 Task: Check the average views per listing of attached garage in the last 3 years.
Action: Mouse moved to (890, 207)
Screenshot: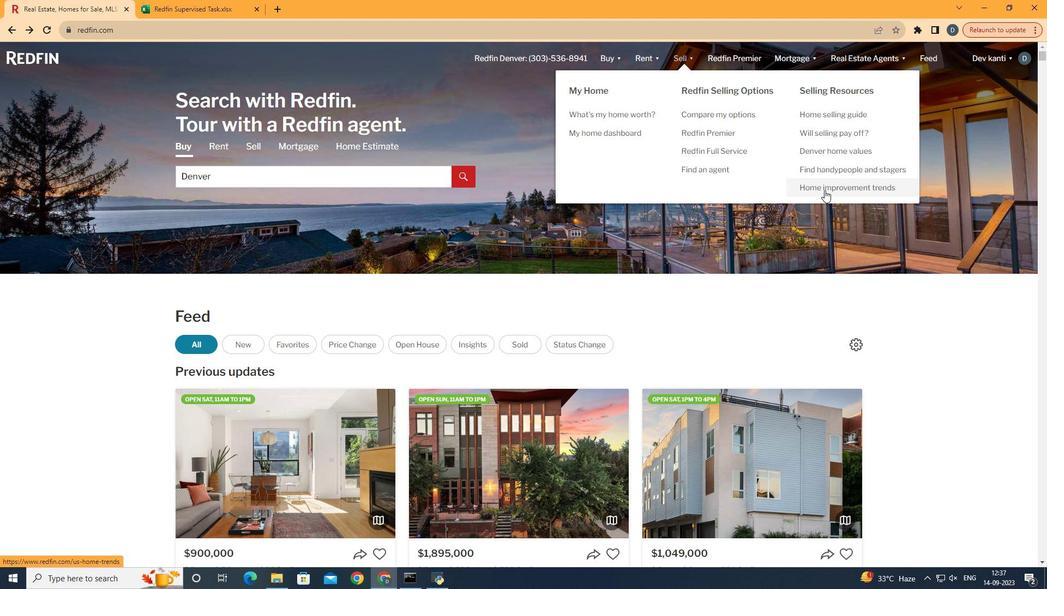 
Action: Mouse pressed left at (890, 207)
Screenshot: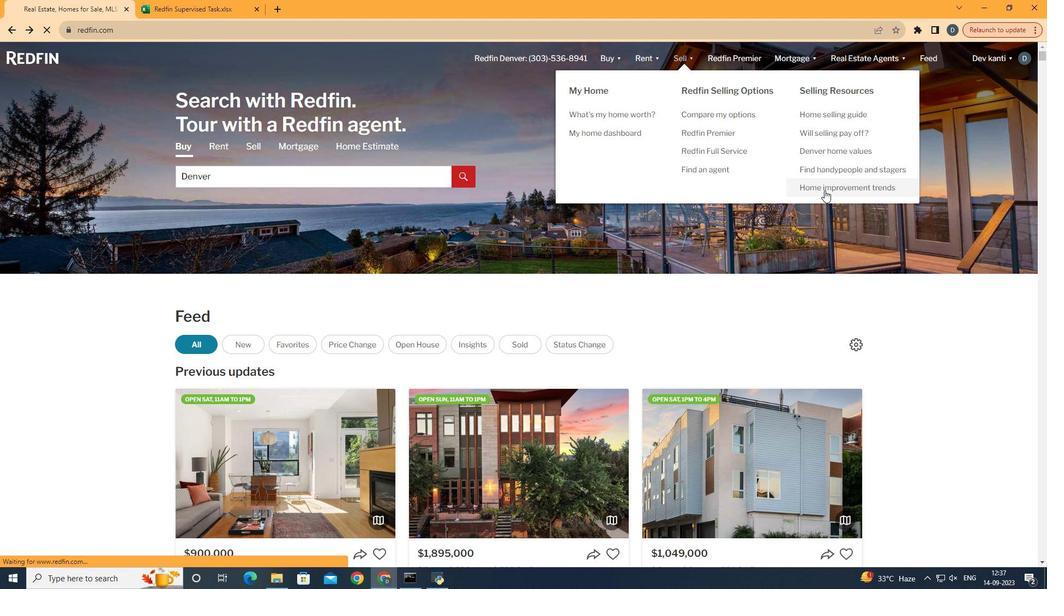 
Action: Mouse moved to (228, 221)
Screenshot: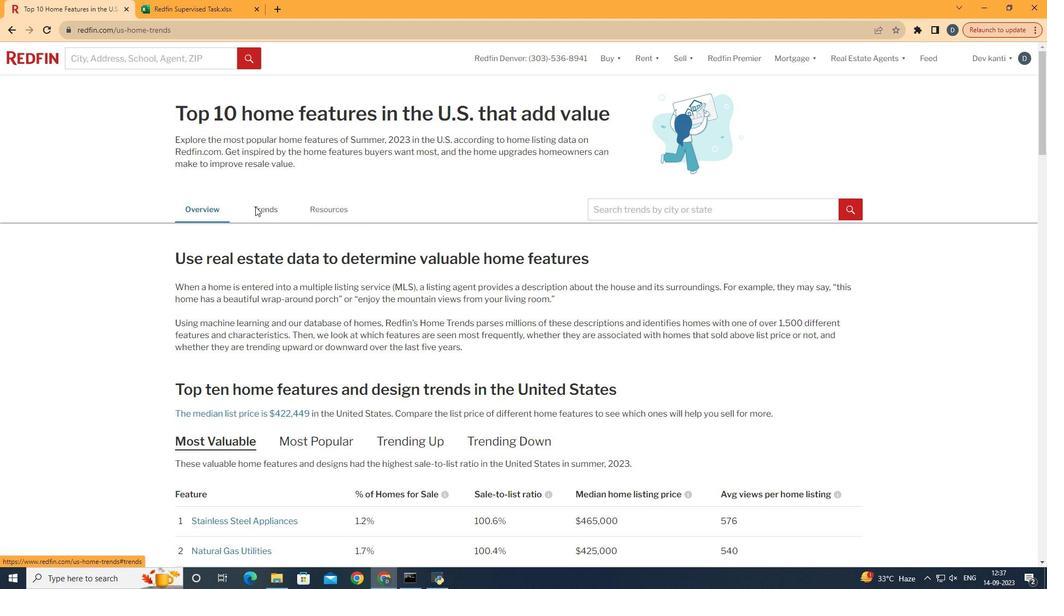 
Action: Mouse pressed left at (228, 221)
Screenshot: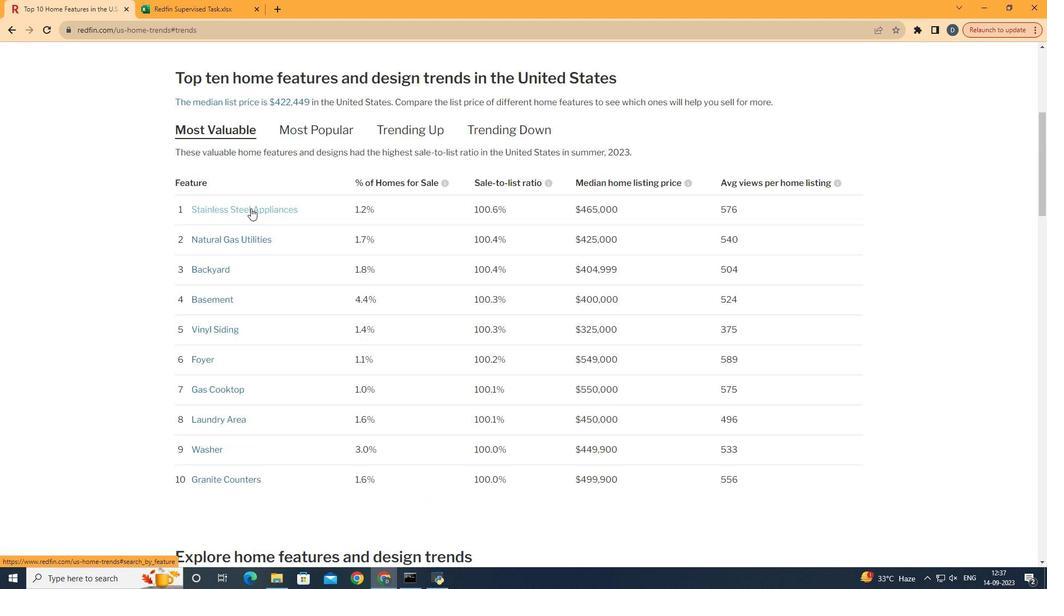 
Action: Mouse moved to (447, 388)
Screenshot: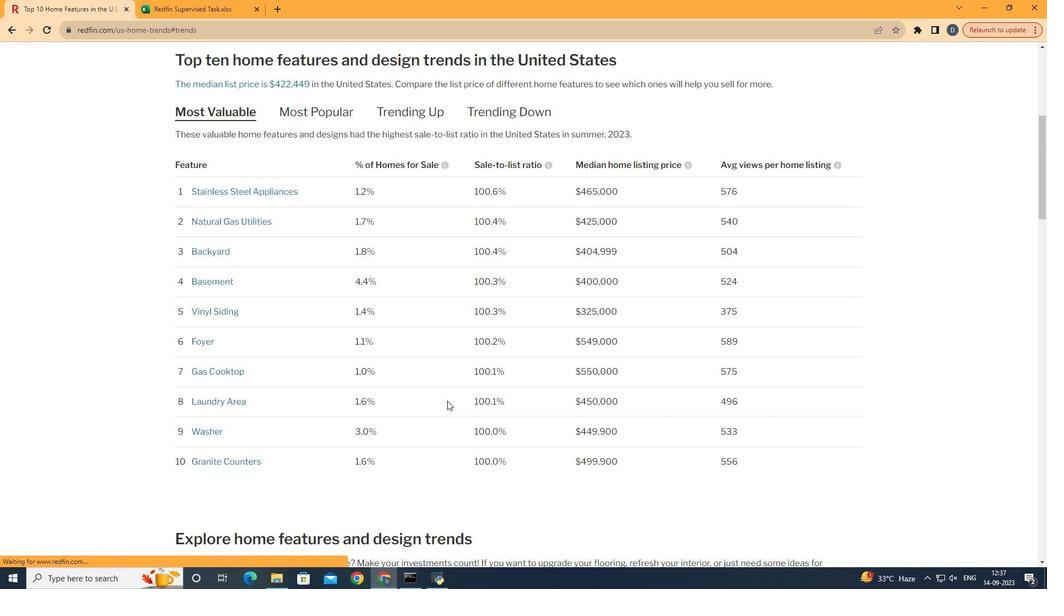 
Action: Mouse scrolled (447, 387) with delta (0, 0)
Screenshot: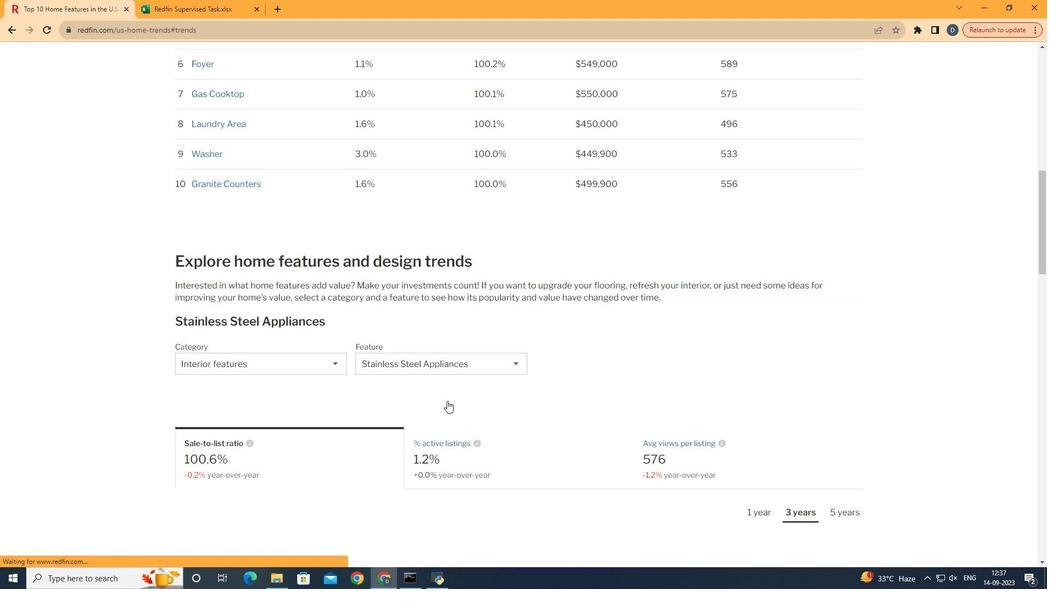 
Action: Mouse scrolled (447, 387) with delta (0, 0)
Screenshot: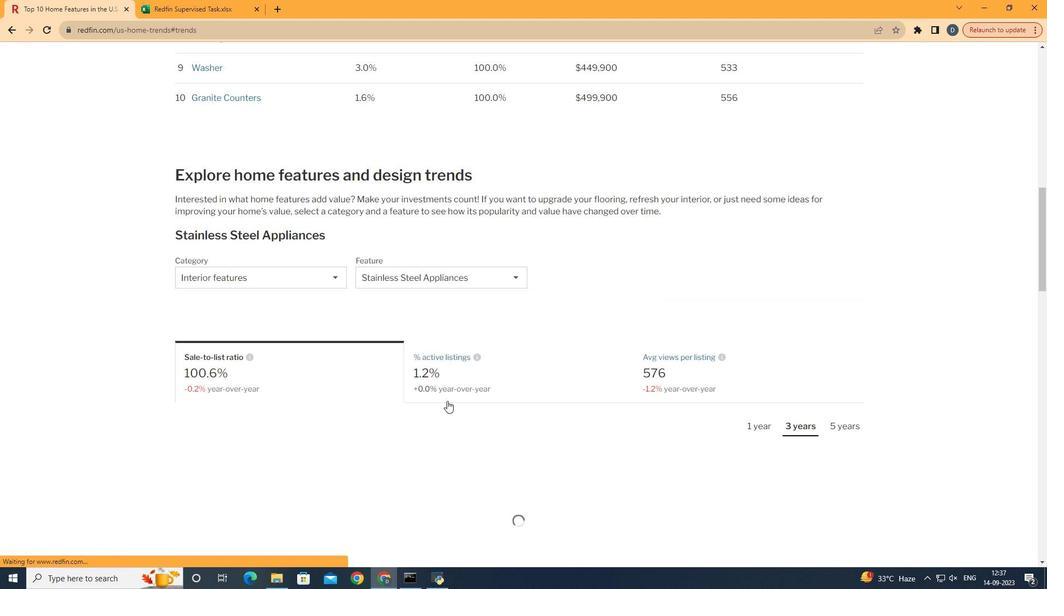 
Action: Mouse scrolled (447, 387) with delta (0, 0)
Screenshot: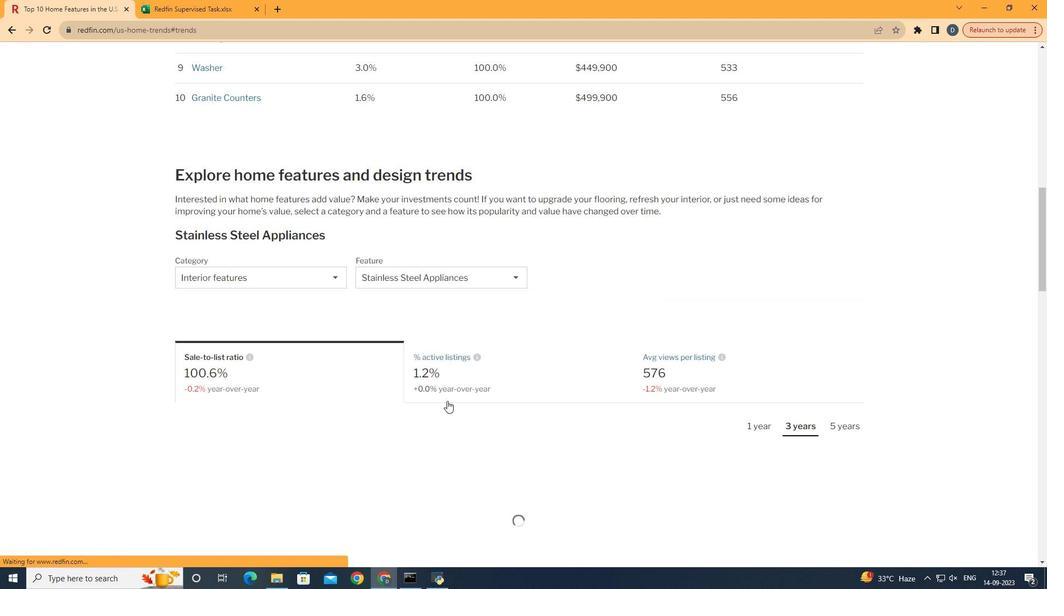 
Action: Mouse moved to (448, 388)
Screenshot: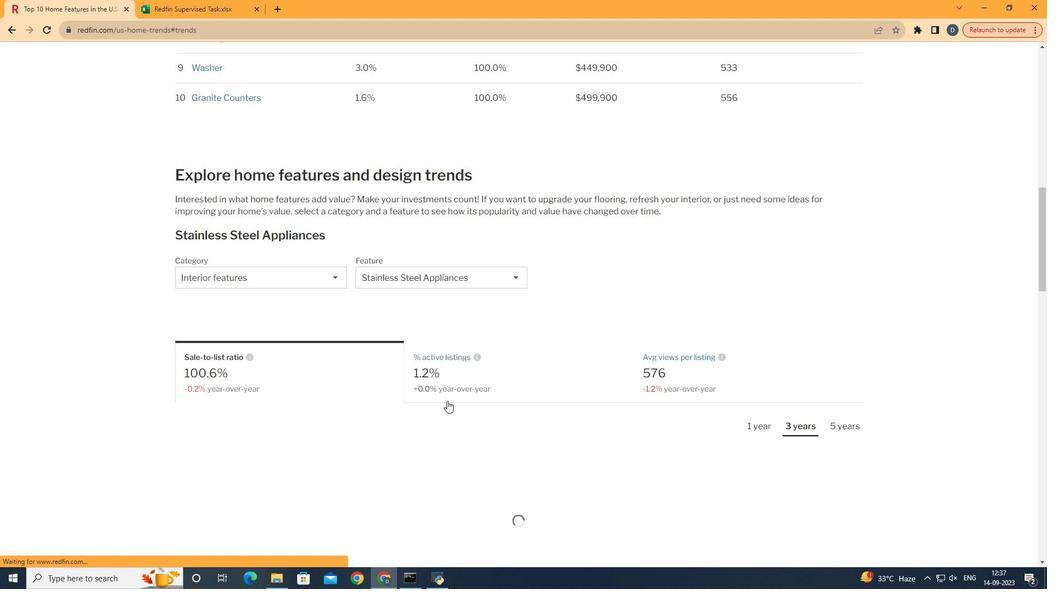 
Action: Mouse scrolled (448, 387) with delta (0, 0)
Screenshot: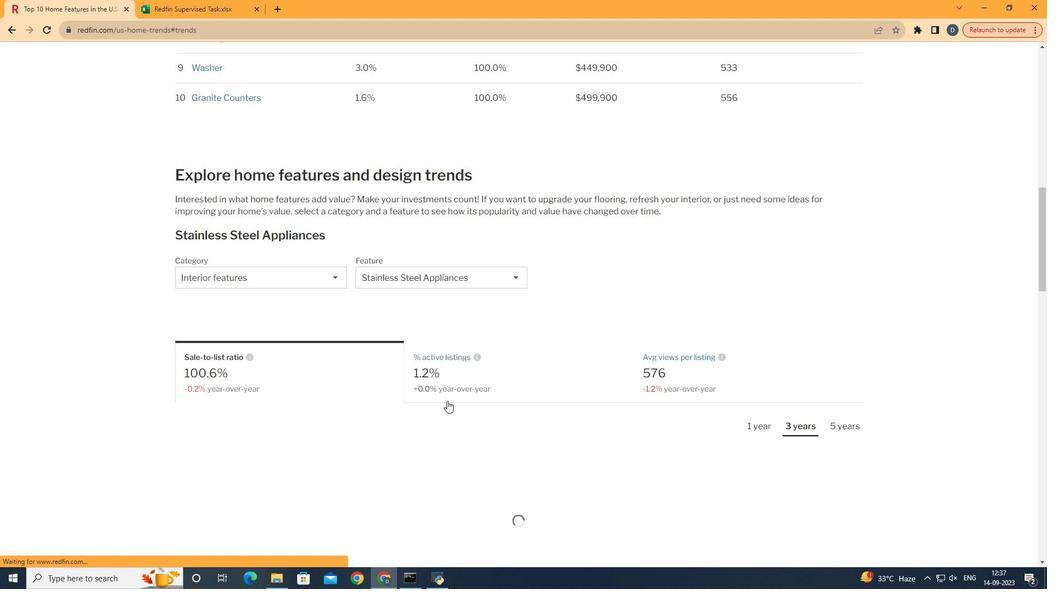 
Action: Mouse moved to (451, 388)
Screenshot: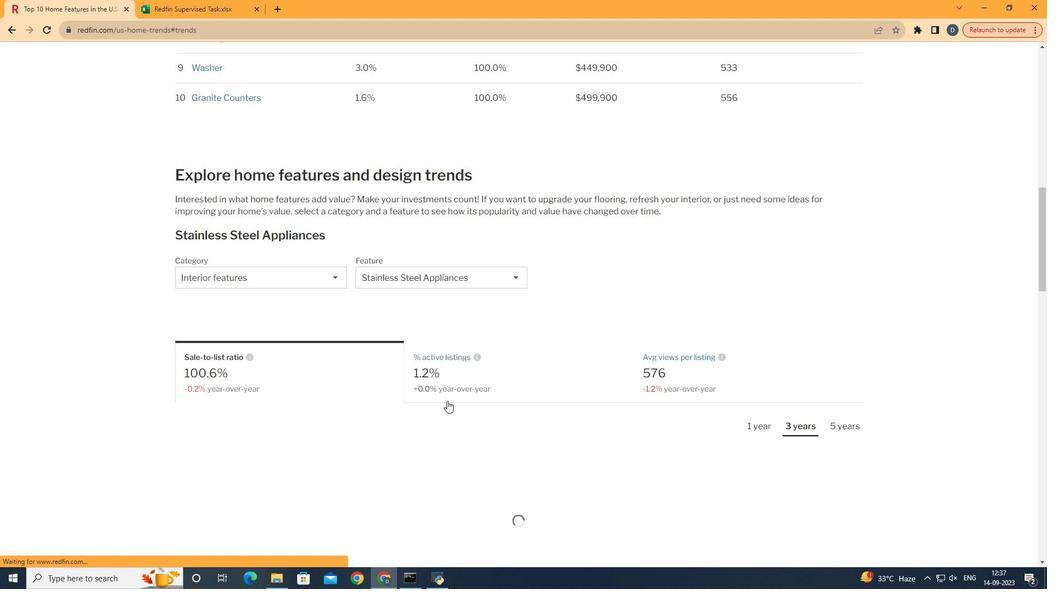 
Action: Mouse scrolled (451, 387) with delta (0, 0)
Screenshot: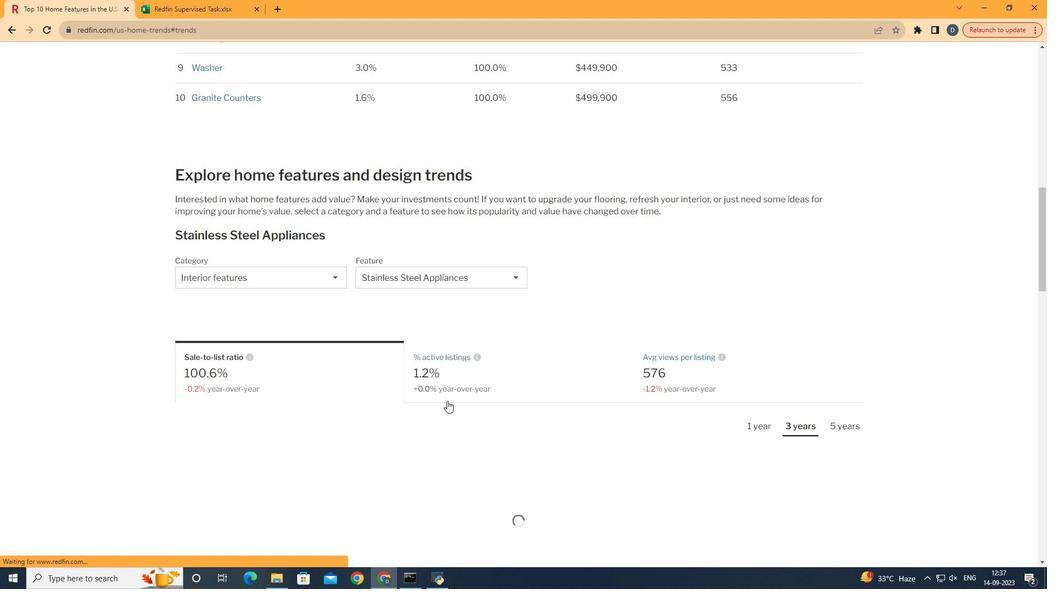 
Action: Mouse moved to (451, 388)
Screenshot: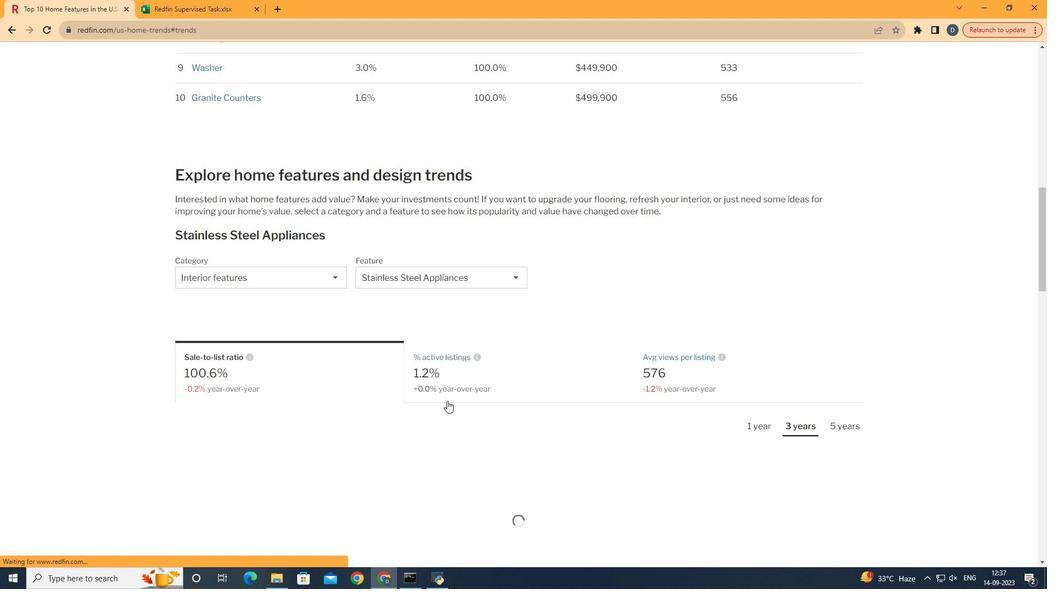 
Action: Mouse scrolled (451, 387) with delta (0, 0)
Screenshot: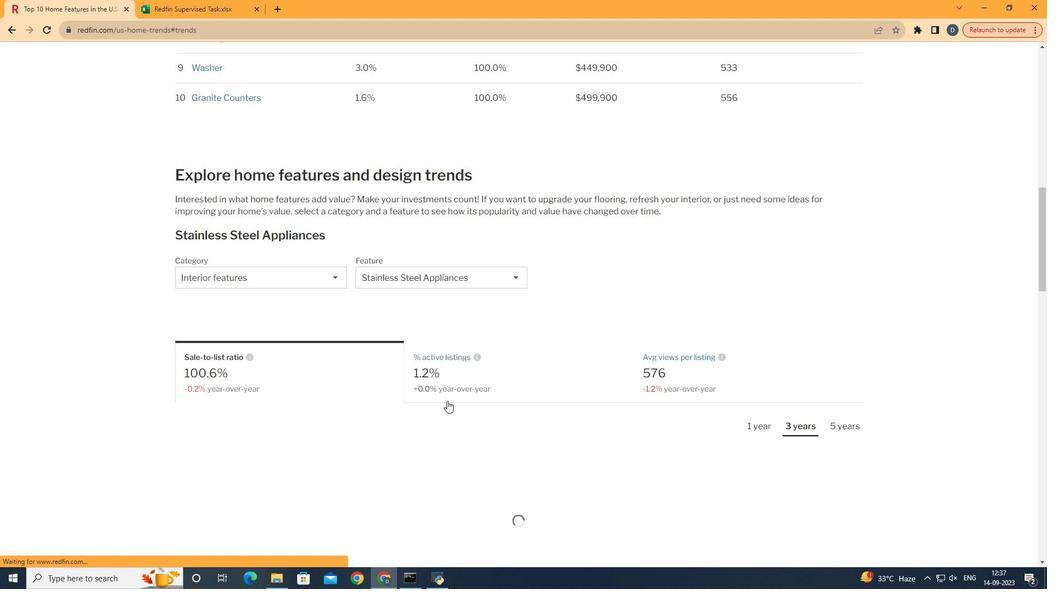 
Action: Mouse scrolled (451, 387) with delta (0, 0)
Screenshot: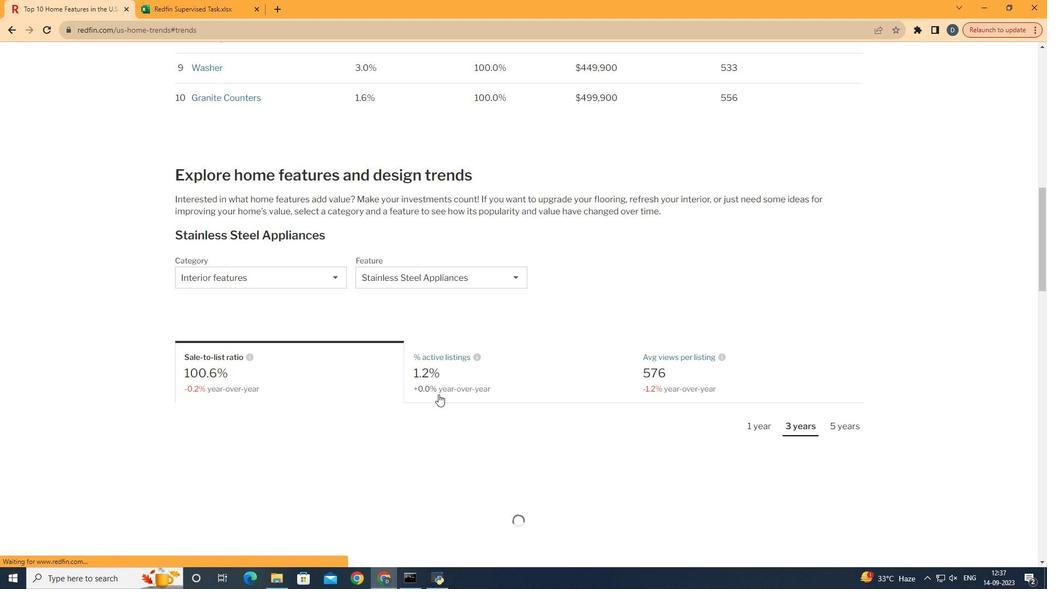 
Action: Mouse moved to (280, 280)
Screenshot: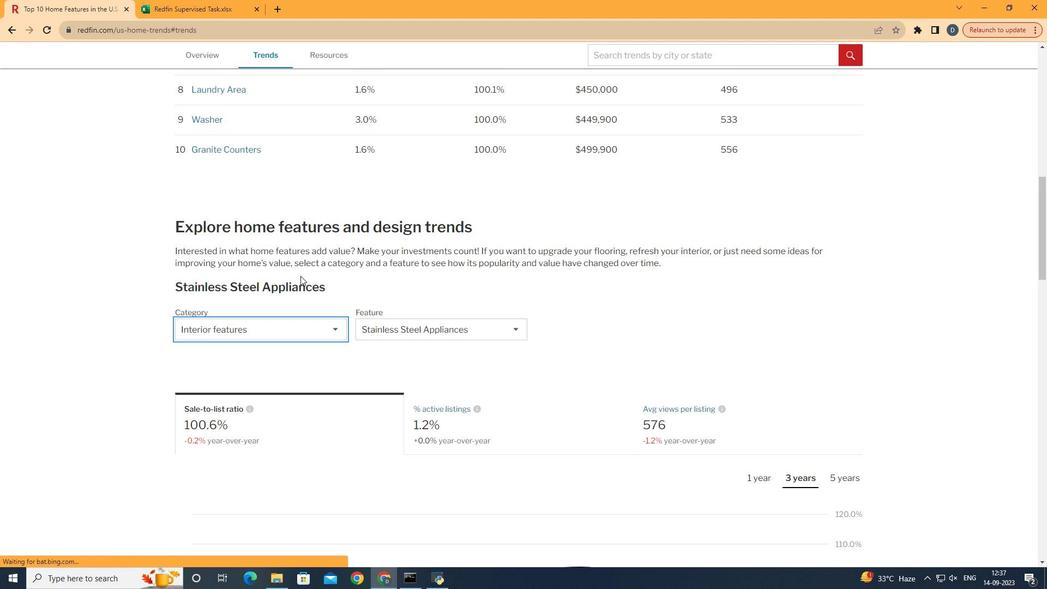 
Action: Mouse pressed left at (280, 280)
Screenshot: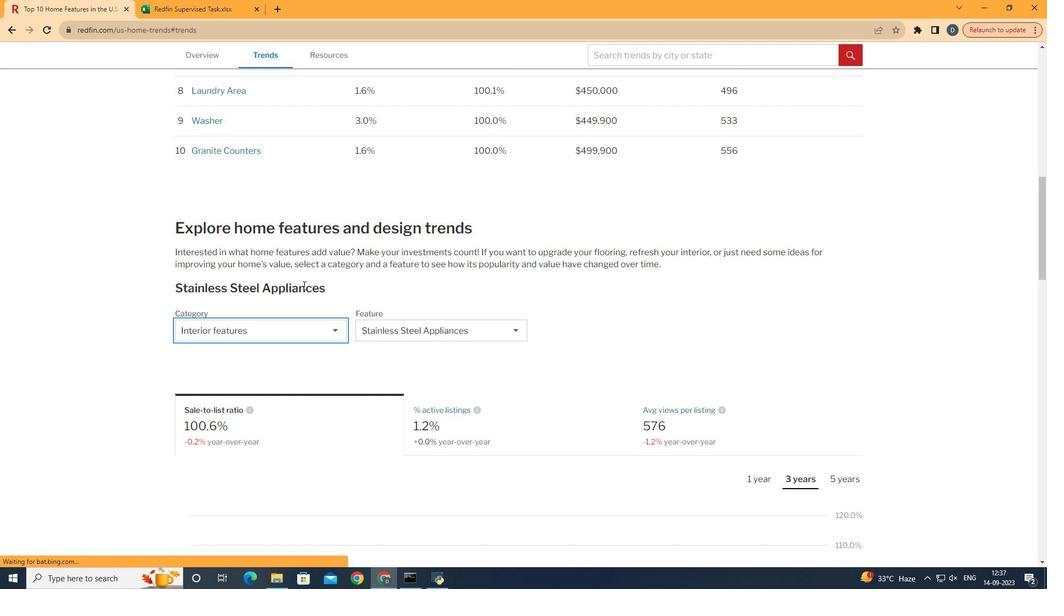 
Action: Mouse moved to (284, 289)
Screenshot: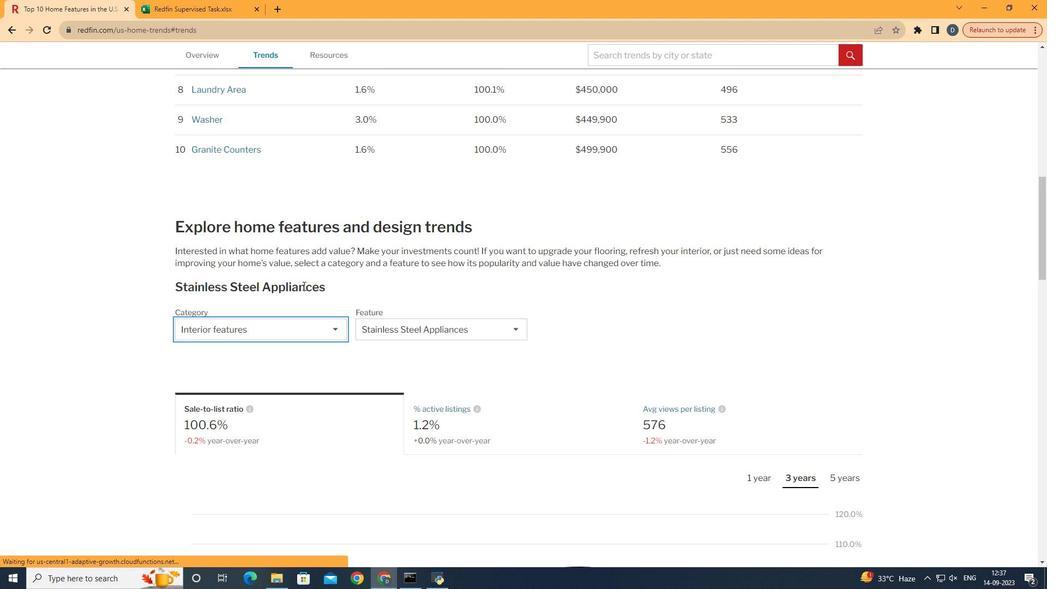 
Action: Mouse scrolled (284, 289) with delta (0, 0)
Screenshot: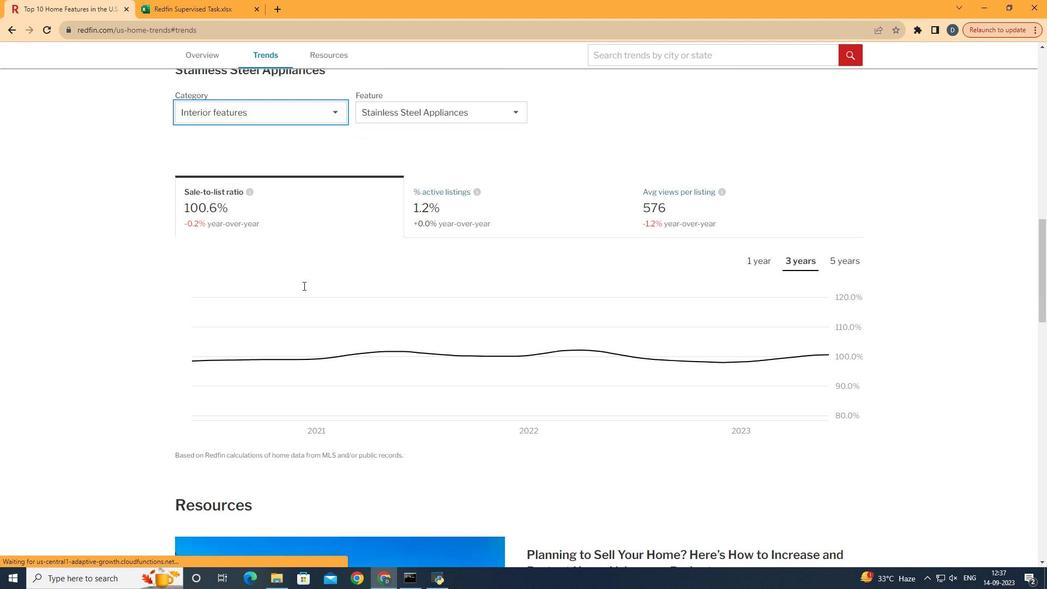 
Action: Mouse scrolled (284, 289) with delta (0, 0)
Screenshot: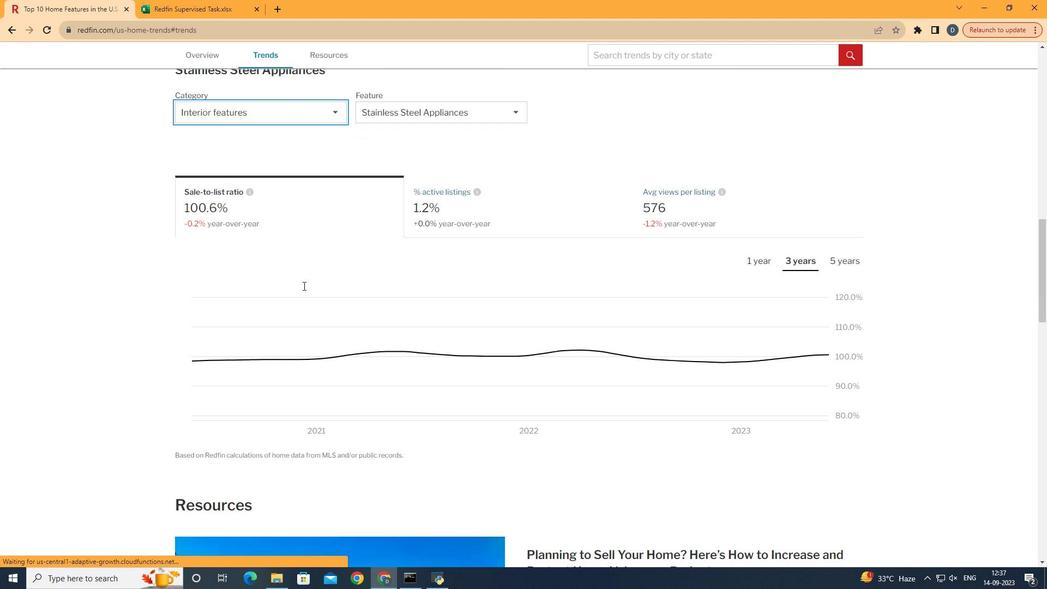 
Action: Mouse scrolled (284, 289) with delta (0, 0)
Screenshot: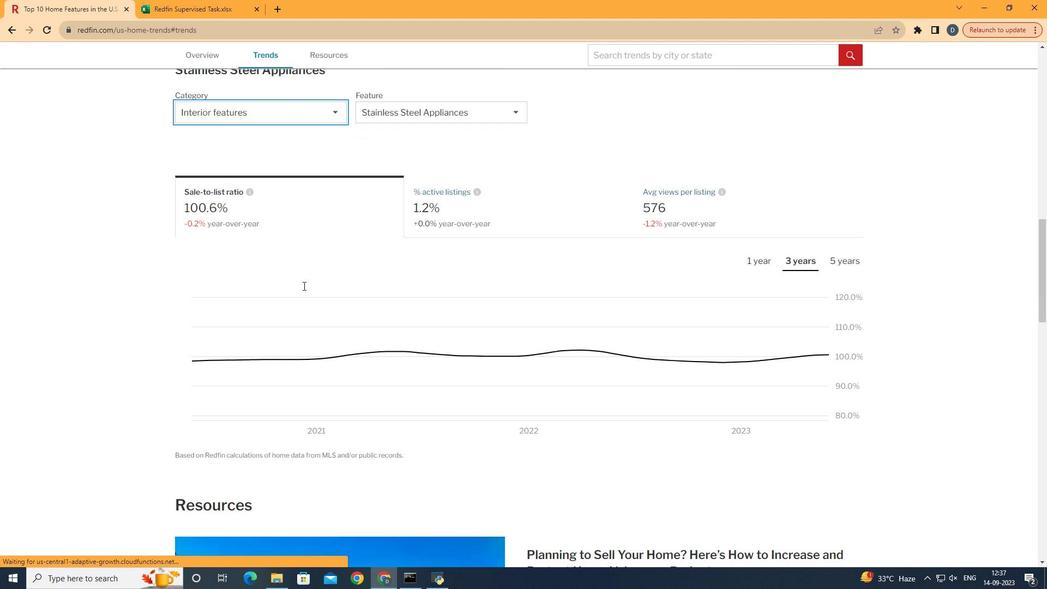 
Action: Mouse scrolled (284, 289) with delta (0, 0)
Screenshot: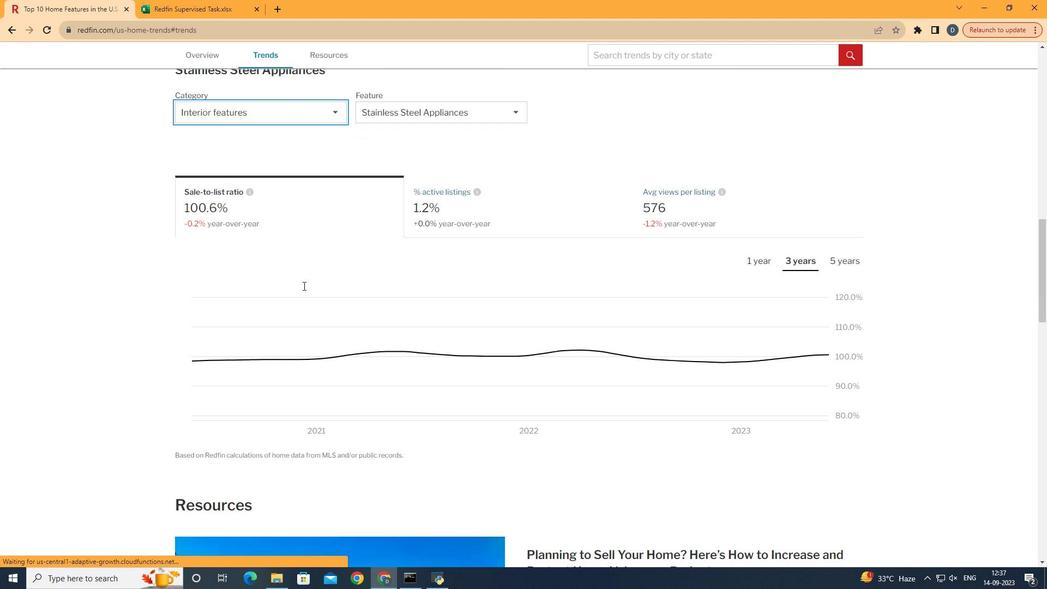 
Action: Mouse moved to (279, 266)
Screenshot: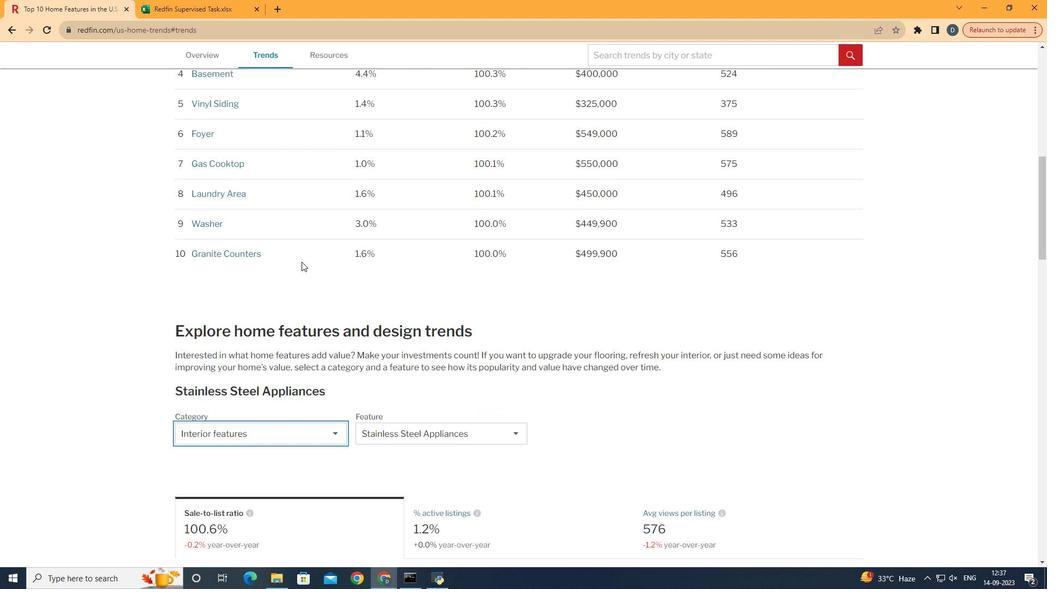 
Action: Mouse scrolled (279, 266) with delta (0, 0)
Screenshot: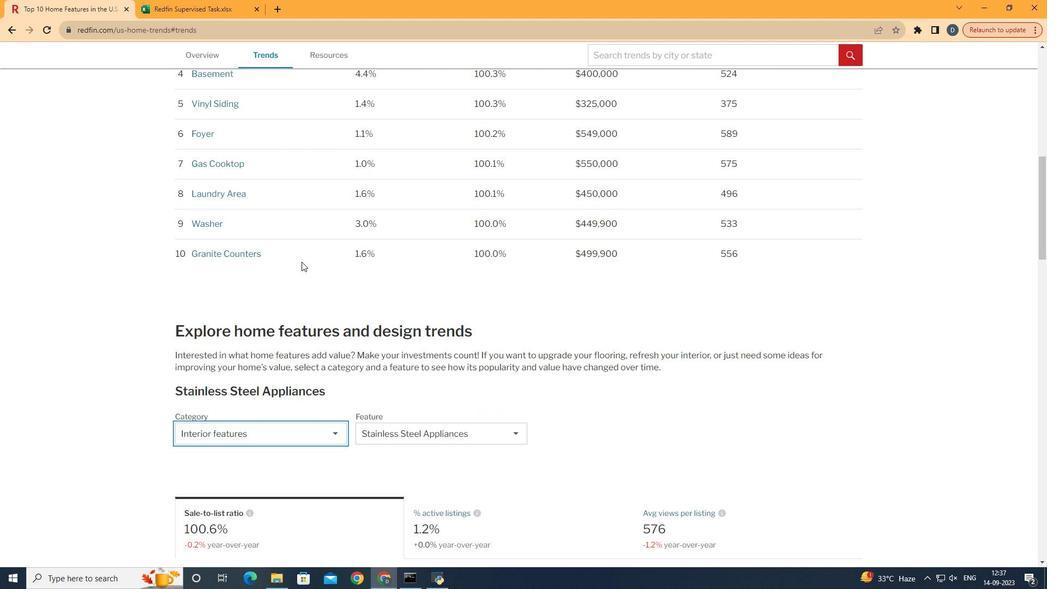
Action: Mouse scrolled (279, 266) with delta (0, 0)
Screenshot: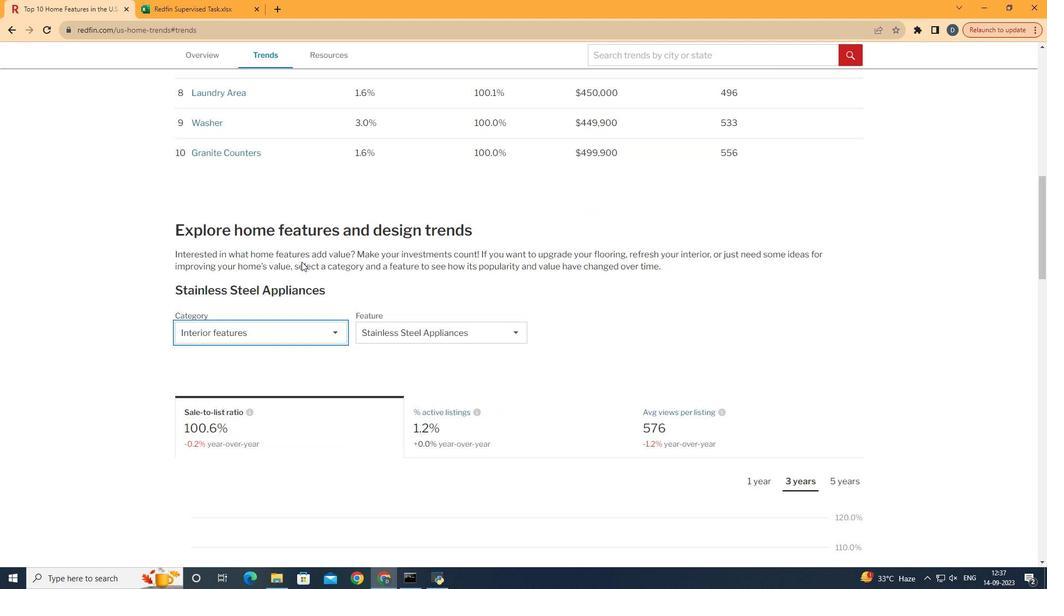 
Action: Mouse scrolled (279, 266) with delta (0, 0)
Screenshot: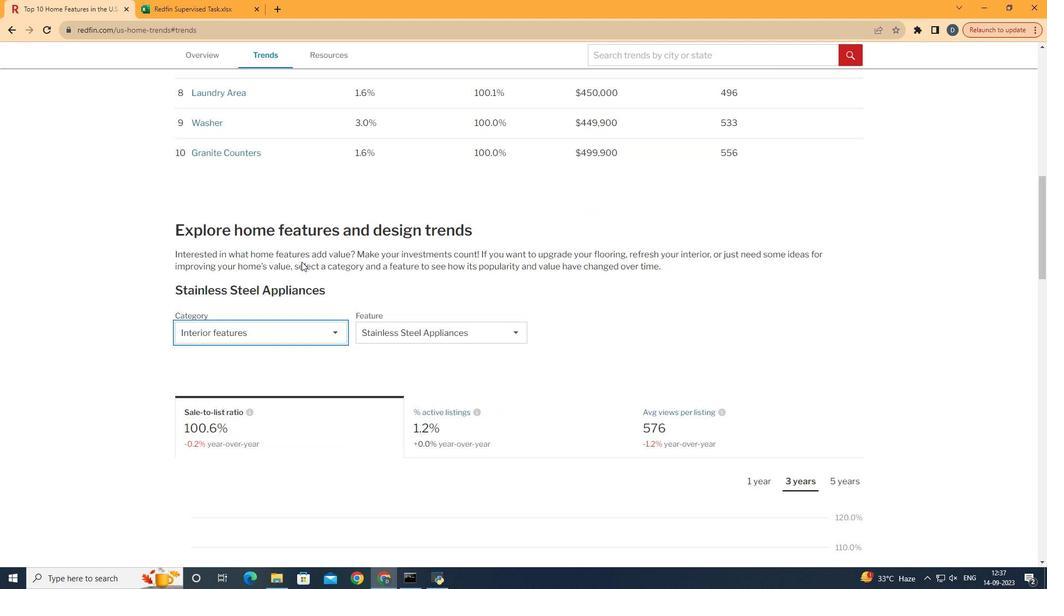
Action: Mouse scrolled (279, 266) with delta (0, 0)
Screenshot: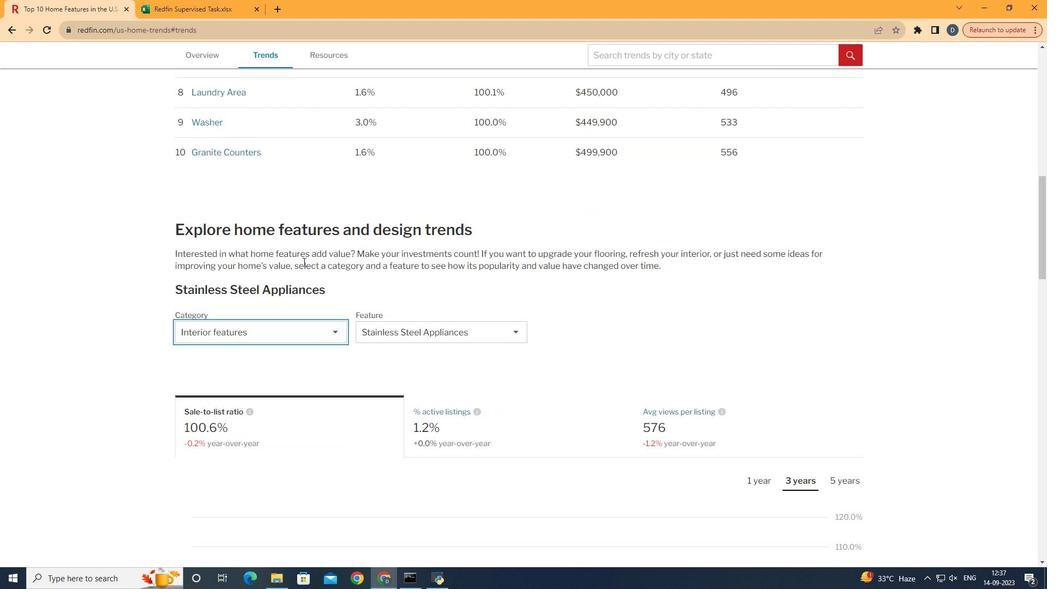
Action: Mouse scrolled (279, 266) with delta (0, 0)
Screenshot: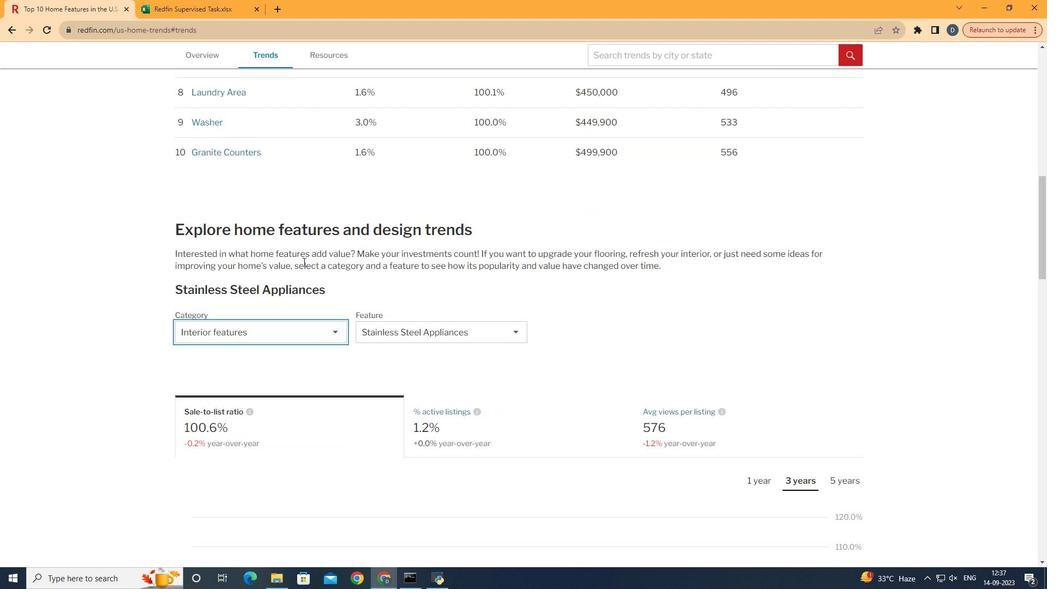 
Action: Mouse moved to (282, 268)
Screenshot: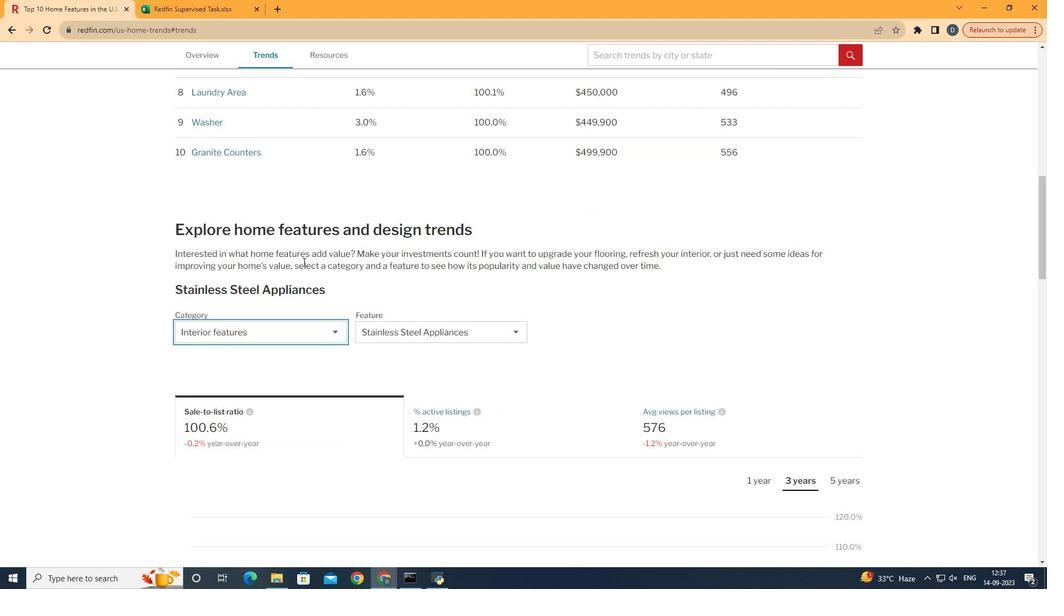 
Action: Mouse scrolled (282, 268) with delta (0, 0)
Screenshot: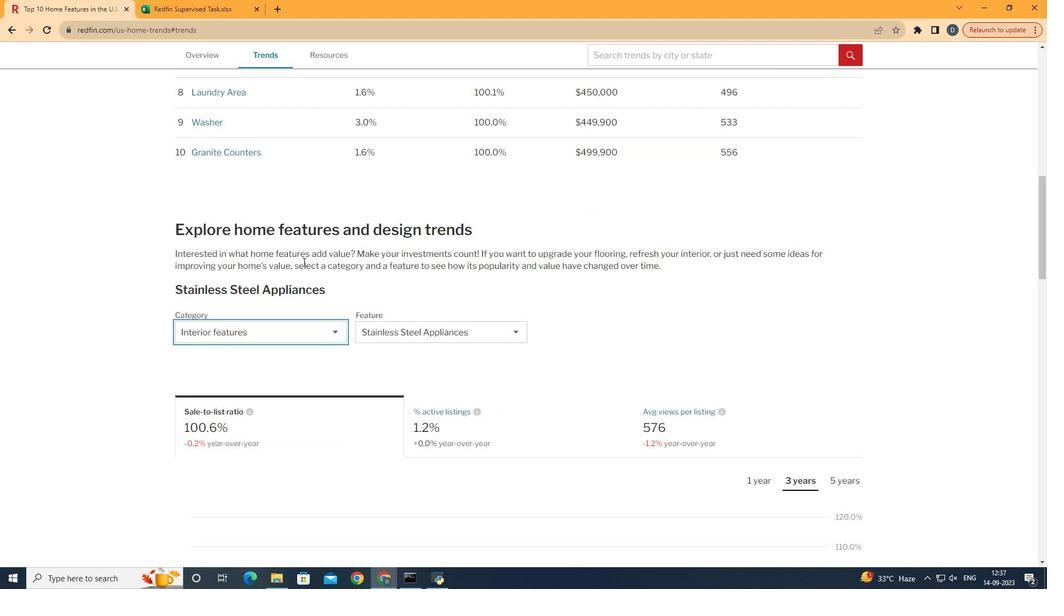 
Action: Mouse moved to (278, 326)
Screenshot: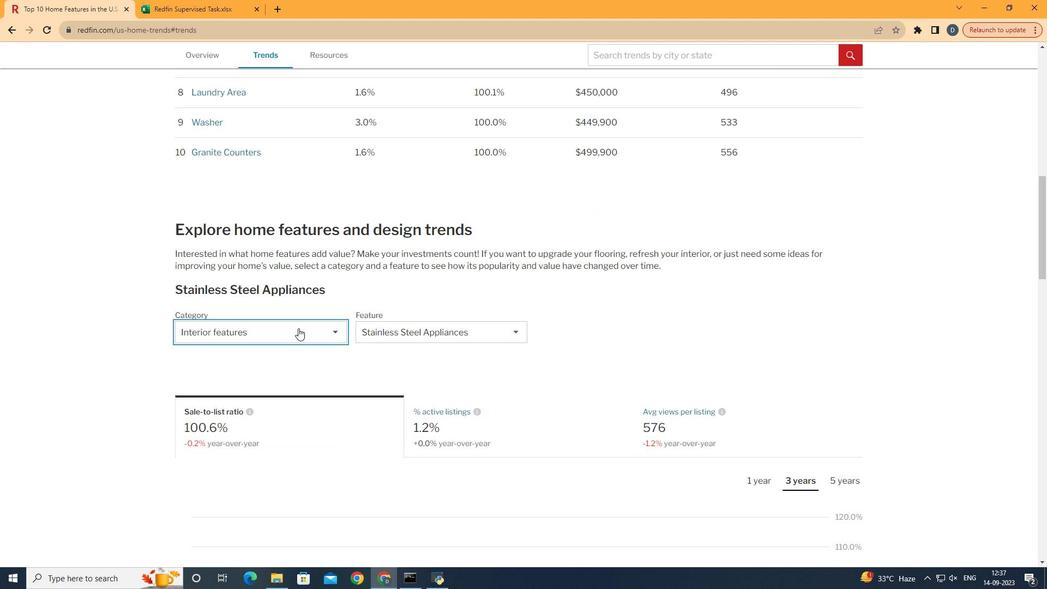 
Action: Mouse pressed left at (278, 326)
Screenshot: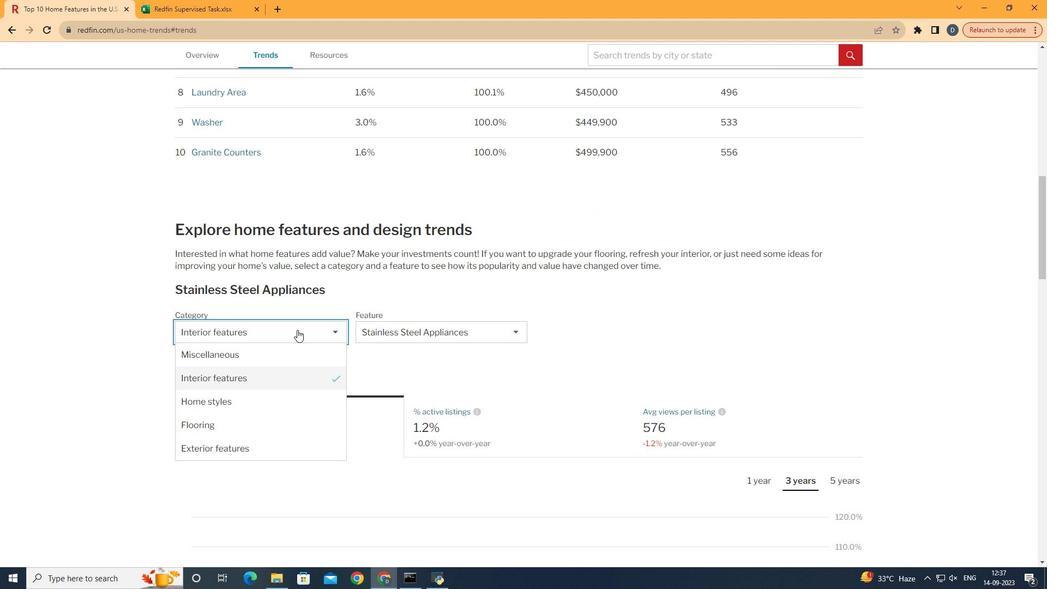 
Action: Mouse moved to (241, 429)
Screenshot: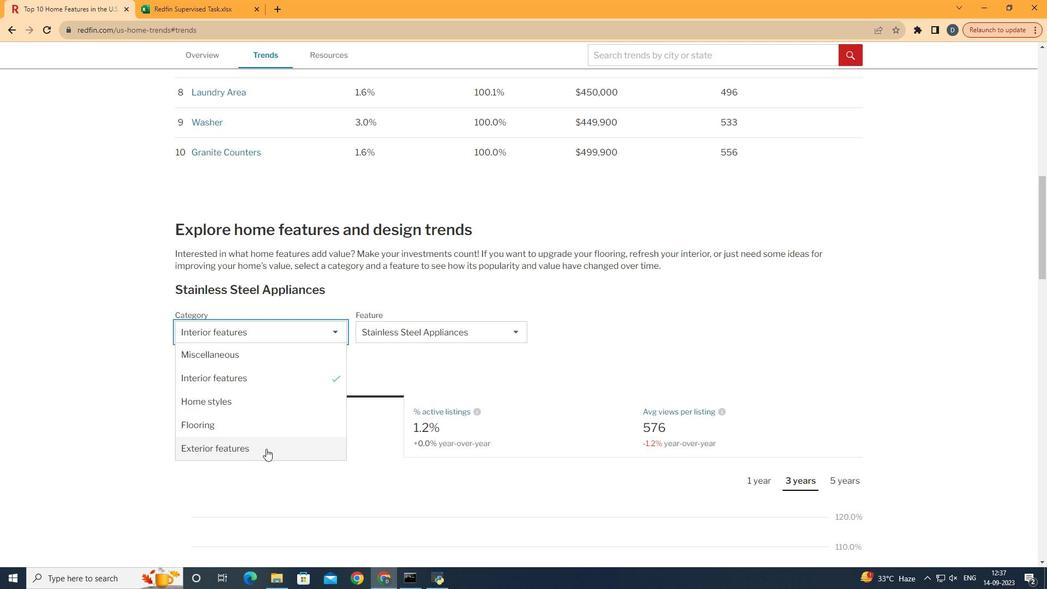 
Action: Mouse pressed left at (241, 429)
Screenshot: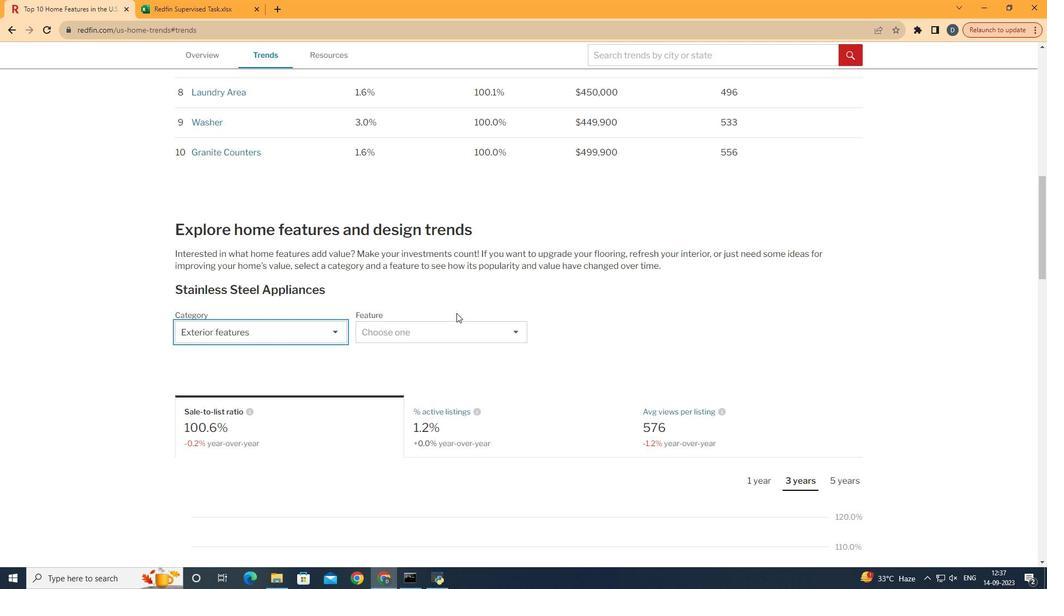 
Action: Mouse moved to (454, 330)
Screenshot: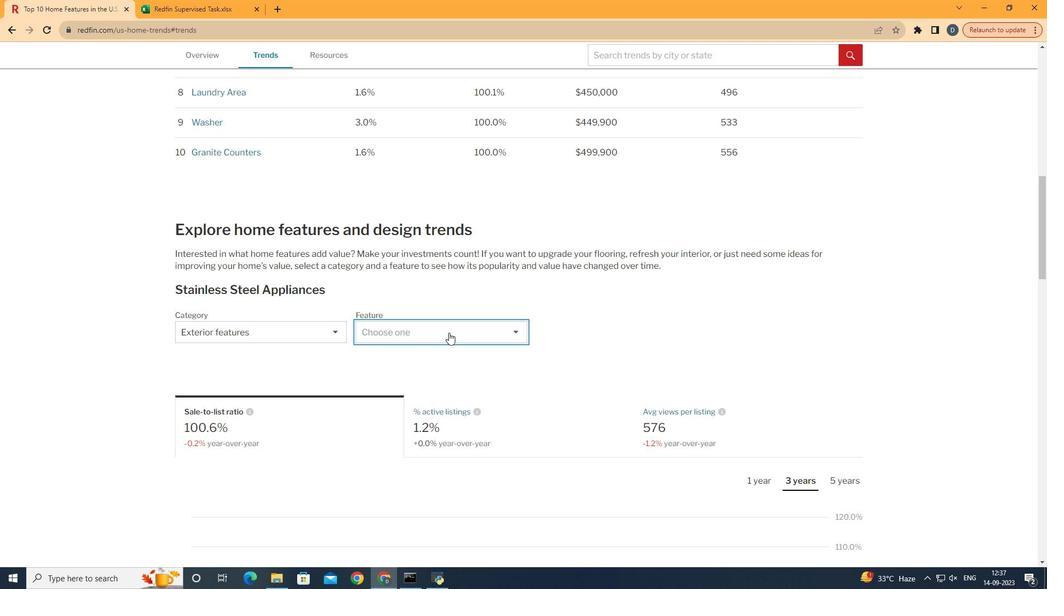 
Action: Mouse pressed left at (454, 330)
Screenshot: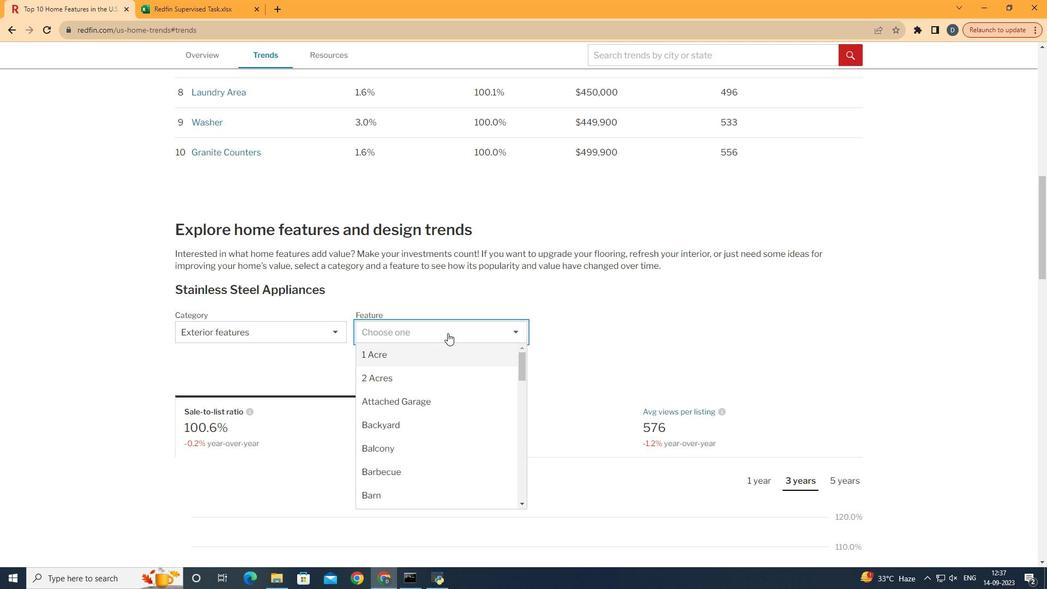 
Action: Mouse moved to (469, 386)
Screenshot: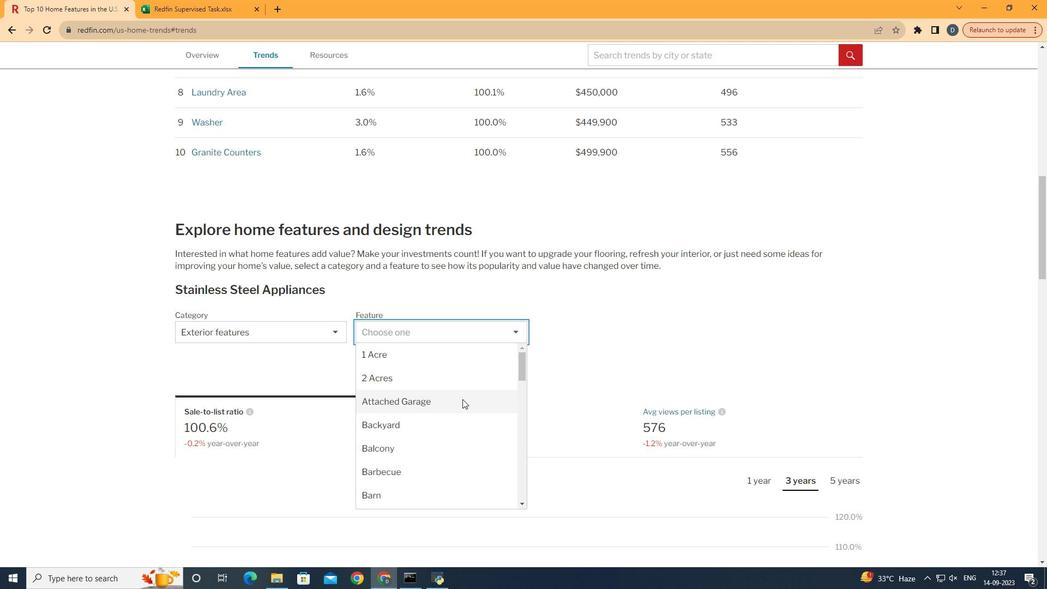
Action: Mouse pressed left at (469, 386)
Screenshot: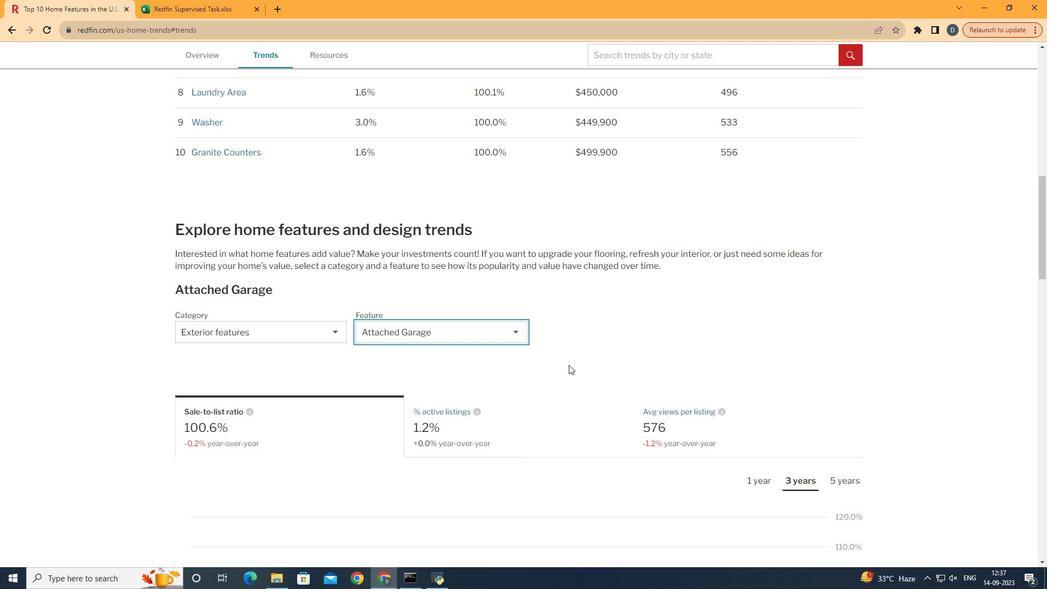 
Action: Mouse moved to (657, 343)
Screenshot: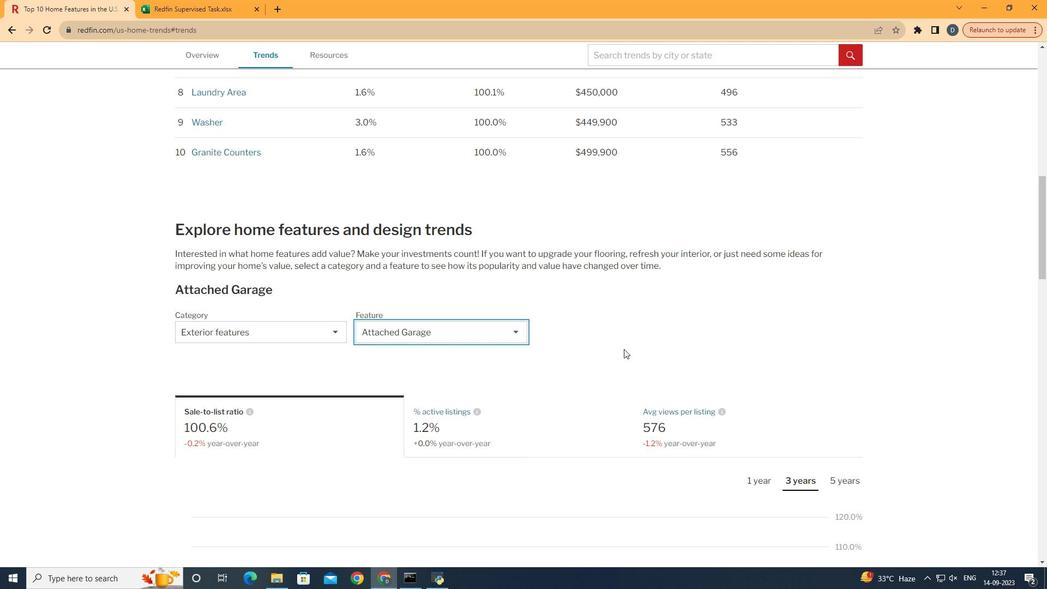 
Action: Mouse scrolled (657, 343) with delta (0, 0)
Screenshot: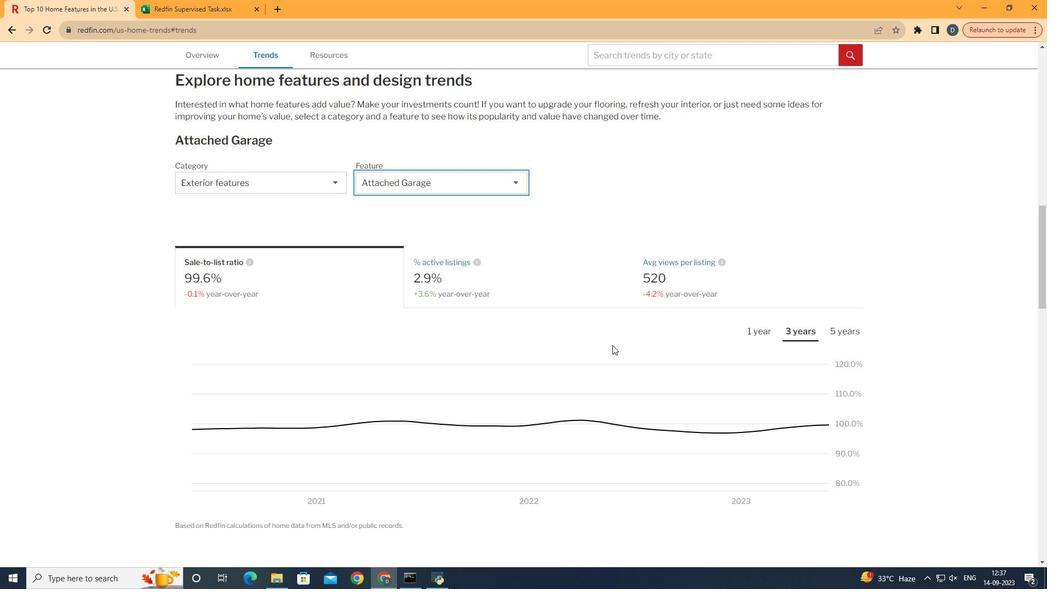 
Action: Mouse scrolled (657, 343) with delta (0, 0)
Screenshot: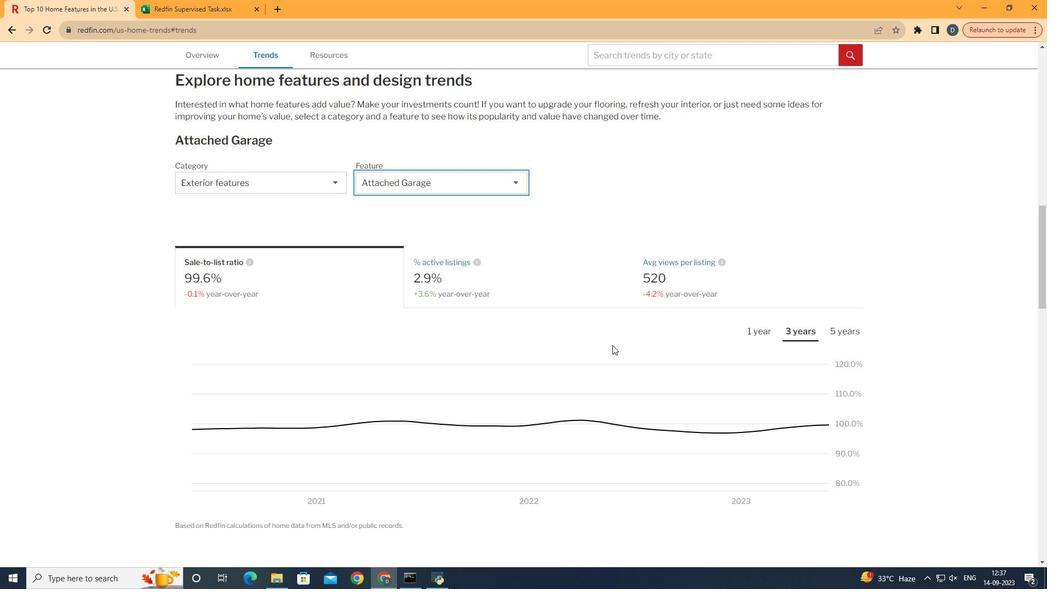
Action: Mouse scrolled (657, 343) with delta (0, 0)
Screenshot: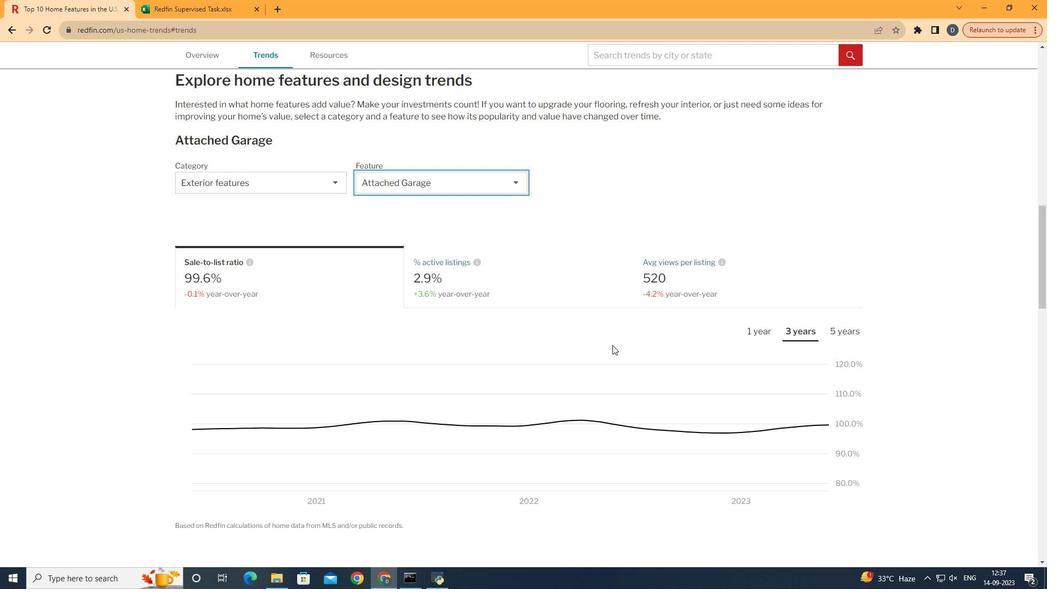 
Action: Mouse scrolled (657, 344) with delta (0, 0)
Screenshot: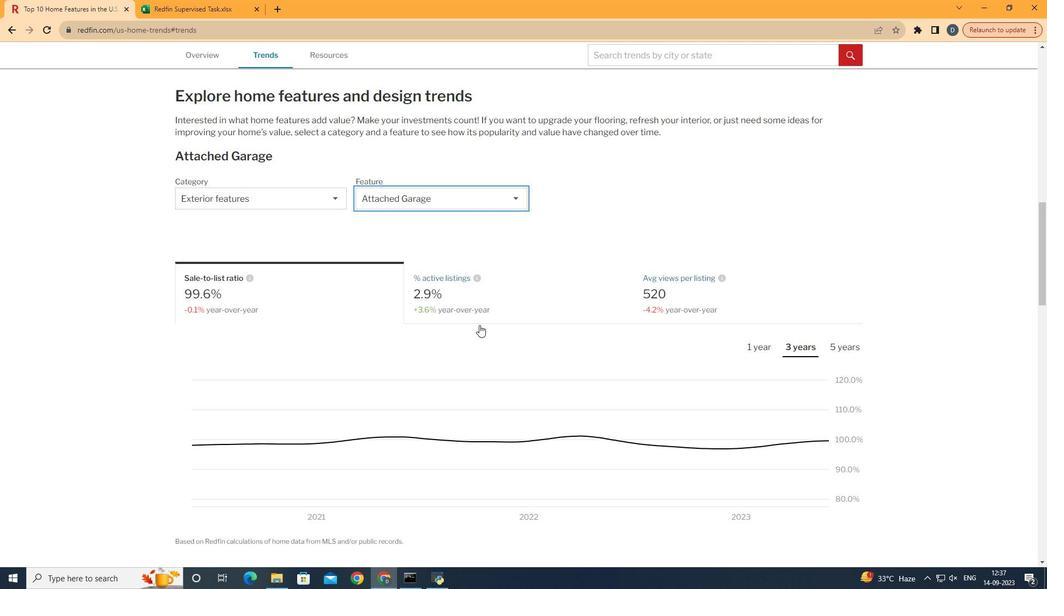 
Action: Mouse moved to (436, 294)
Screenshot: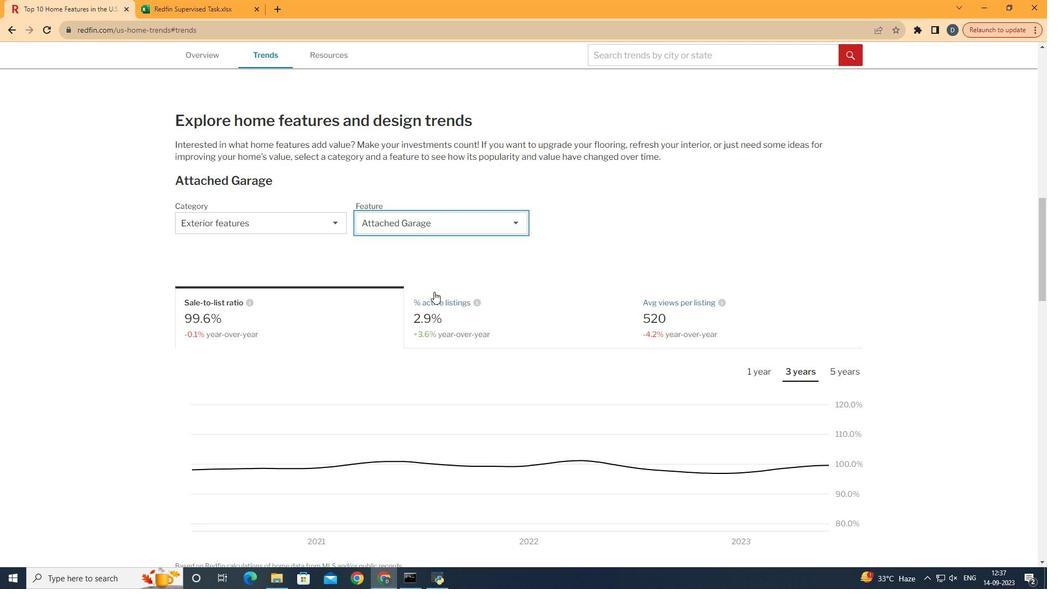 
Action: Mouse scrolled (436, 294) with delta (0, 0)
Screenshot: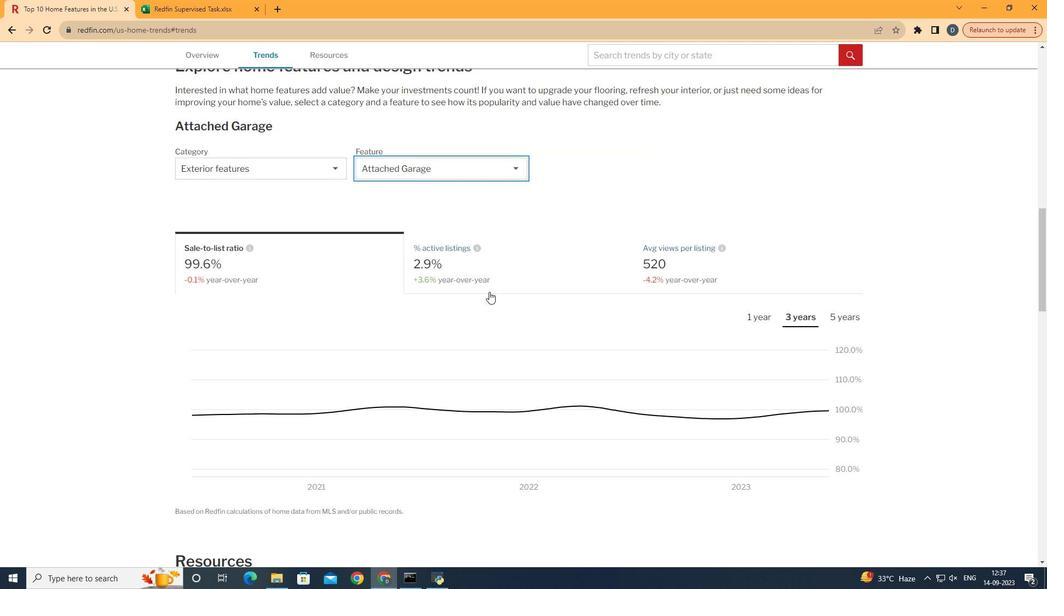 
Action: Mouse moved to (822, 272)
Screenshot: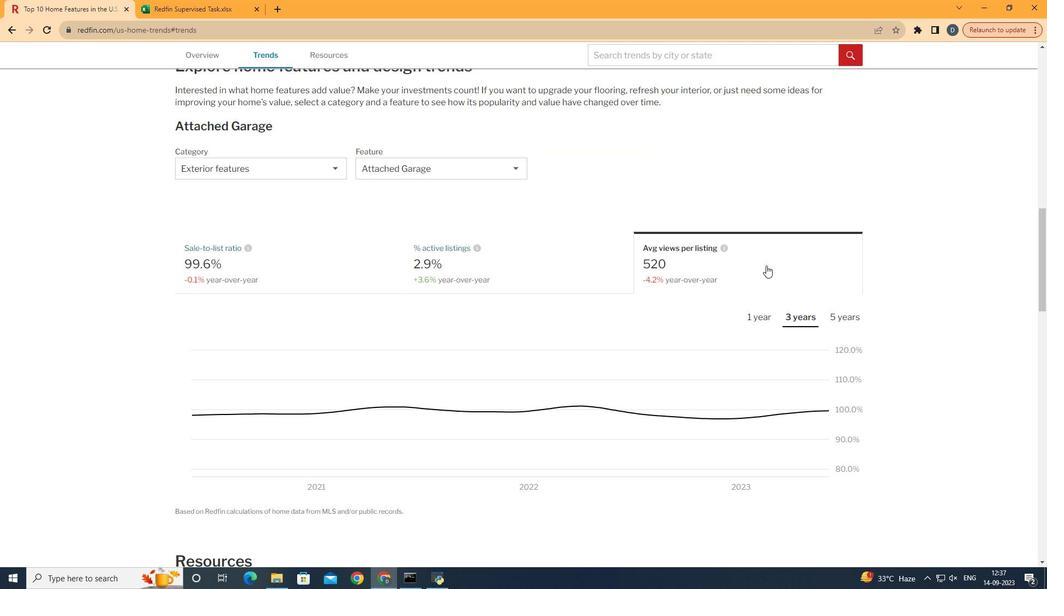 
Action: Mouse pressed left at (822, 272)
Screenshot: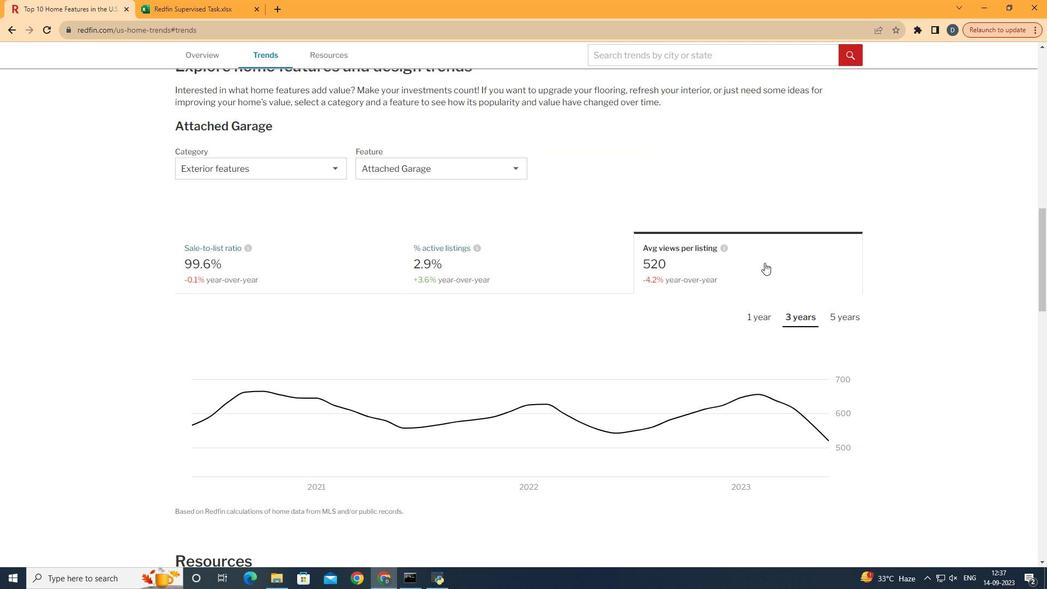 
Action: Mouse moved to (870, 314)
Screenshot: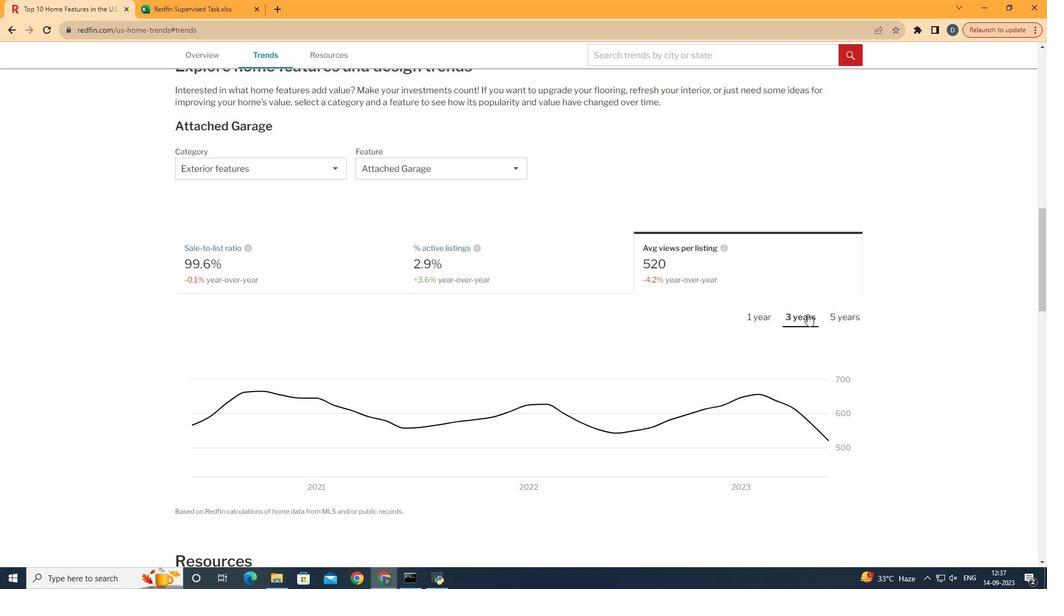 
Action: Mouse pressed left at (870, 314)
Screenshot: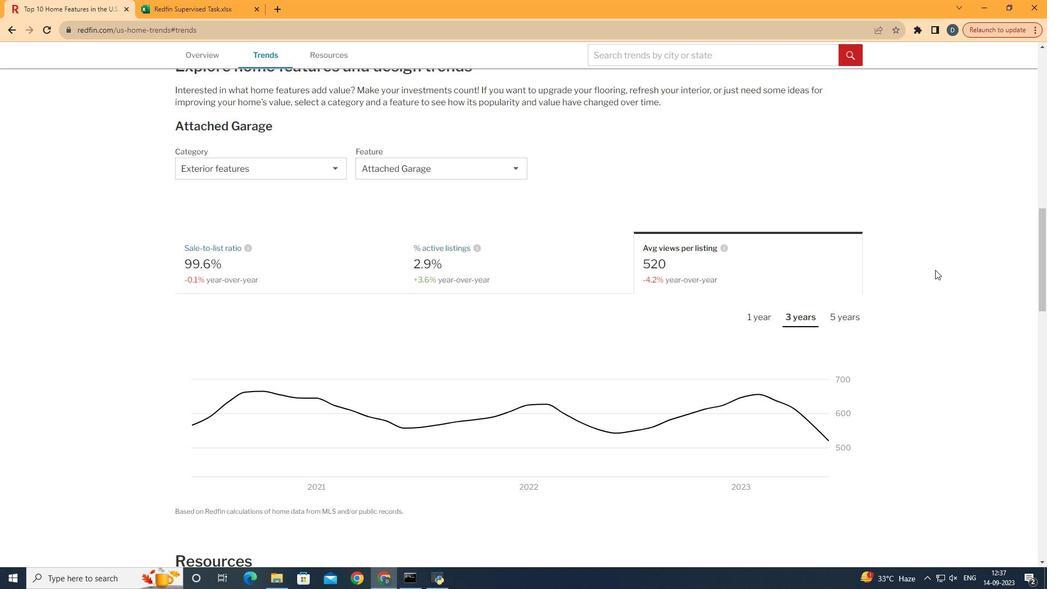 
Action: Mouse moved to (1038, 271)
Screenshot: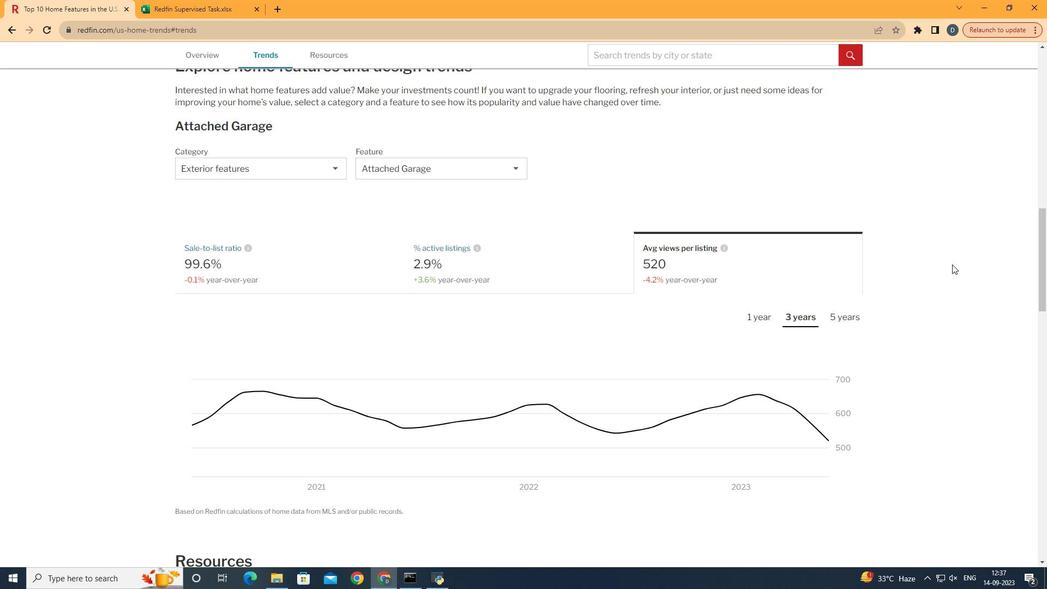 
